 Task: Look for space in 
Salvador from 4th may 2023 to 15th may 2023 for 2 adults, 1 child in price range Rs.30000 to Rs.36000. Place can be entire place or private room with 1  bedroom having 2 beds and 1 bathroom. Property type can be flat. Amenities needed are: wifi, pool, breakfast. Booking option can be shelf check-in. Required host language is English.
Action: Mouse moved to (361, 413)
Screenshot: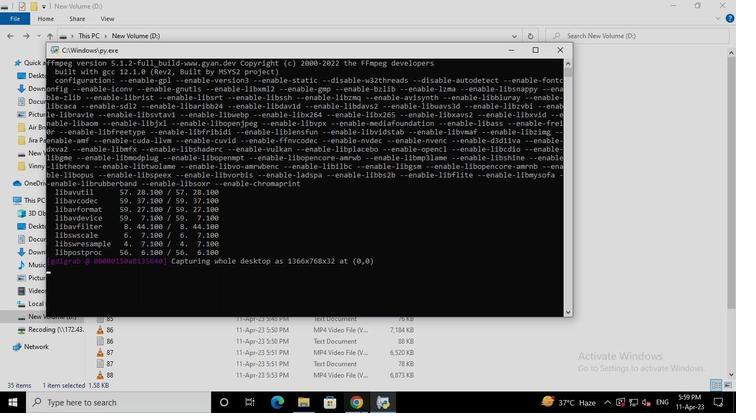 
Action: Mouse pressed left at (361, 413)
Screenshot: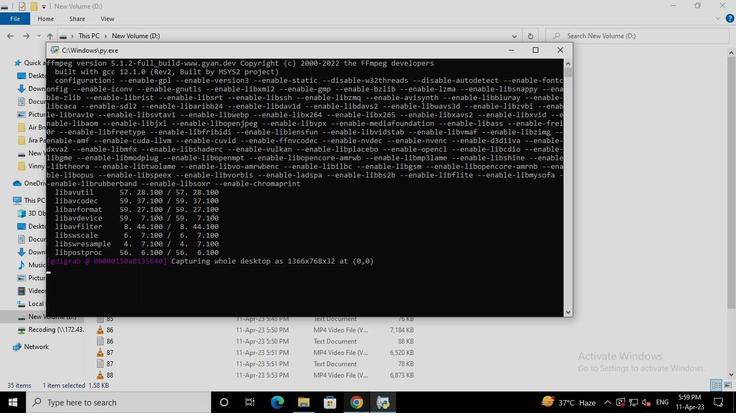 
Action: Mouse moved to (303, 97)
Screenshot: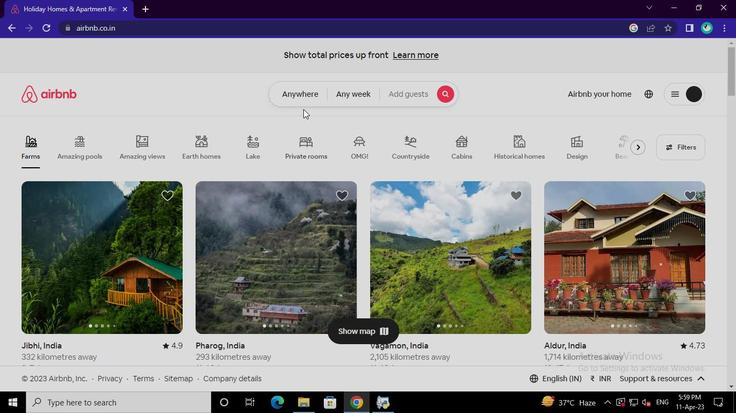 
Action: Mouse pressed left at (303, 97)
Screenshot: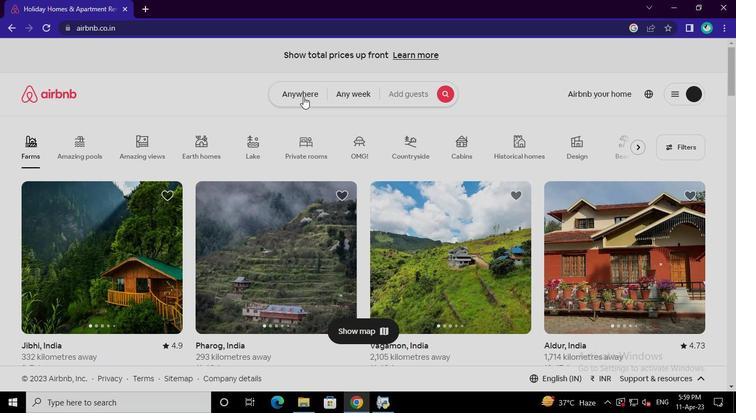 
Action: Mouse moved to (225, 133)
Screenshot: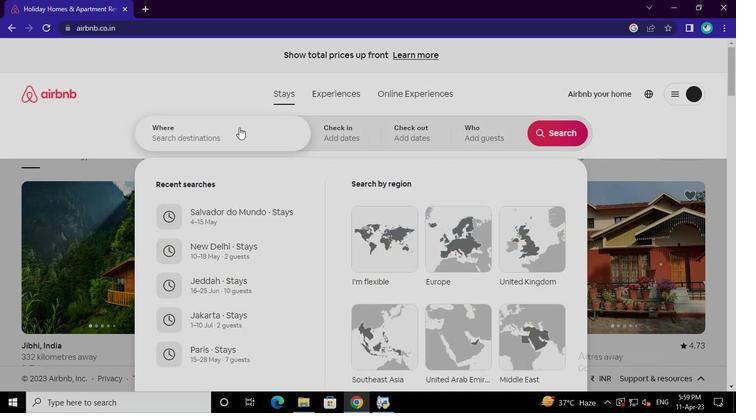 
Action: Mouse pressed left at (225, 133)
Screenshot: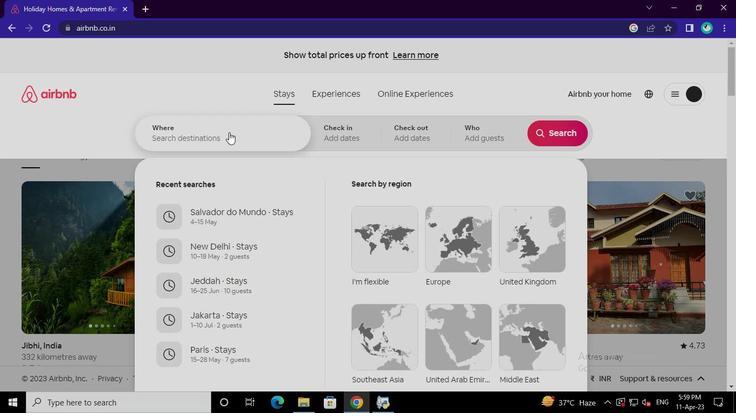 
Action: Keyboard s
Screenshot: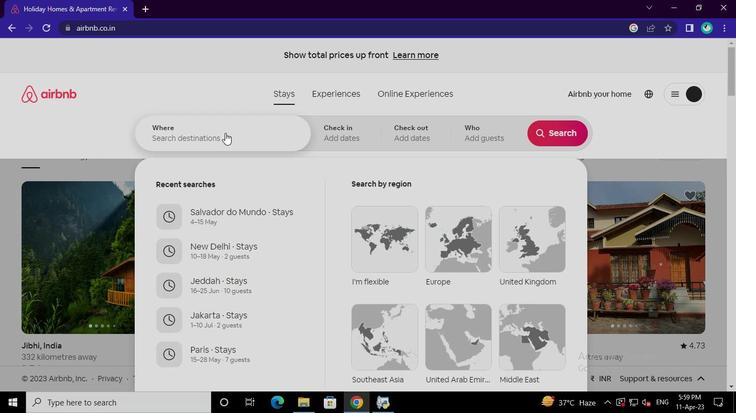 
Action: Keyboard a
Screenshot: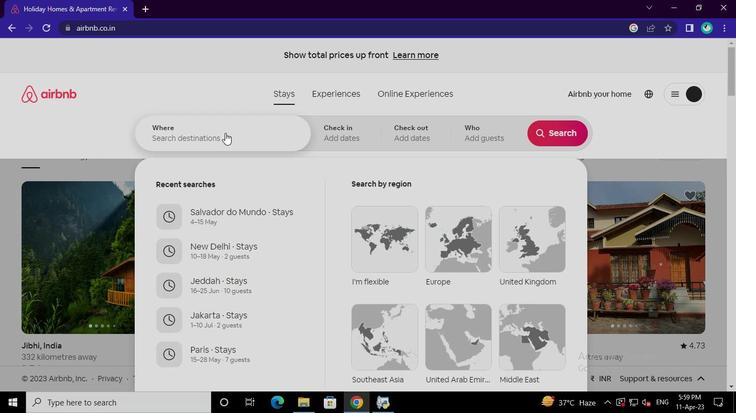 
Action: Keyboard l
Screenshot: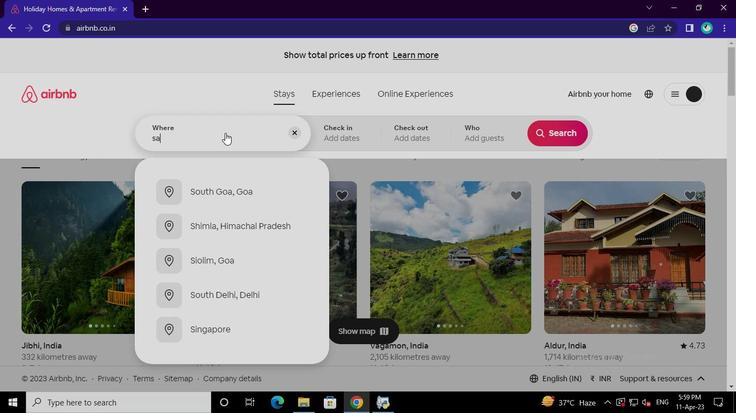 
Action: Keyboard v
Screenshot: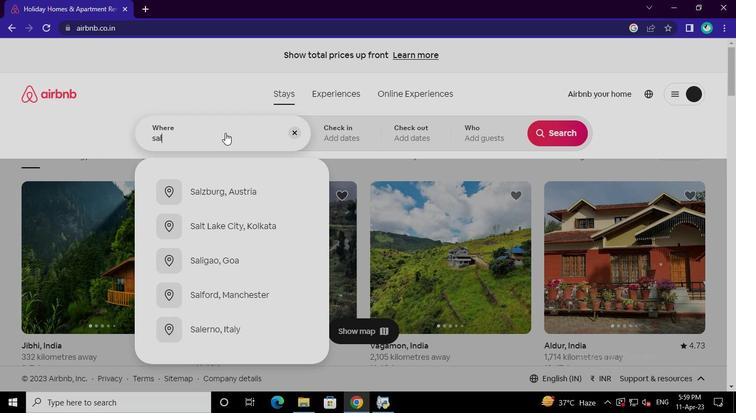 
Action: Keyboard a
Screenshot: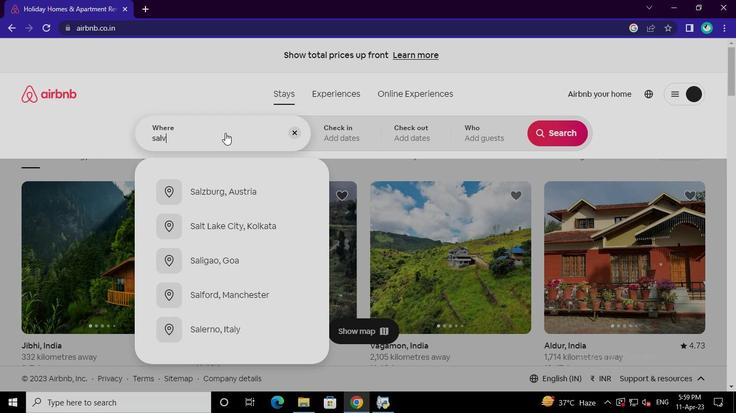 
Action: Keyboard d
Screenshot: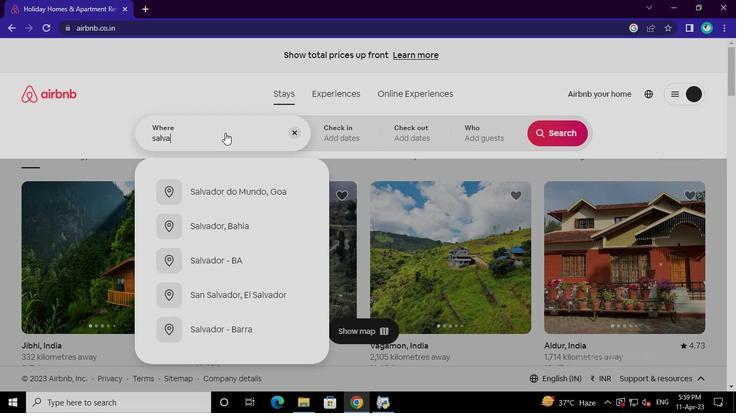 
Action: Keyboard o
Screenshot: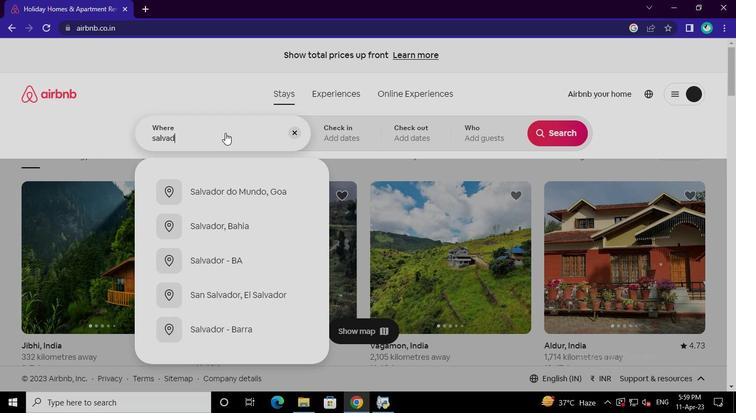 
Action: Keyboard r
Screenshot: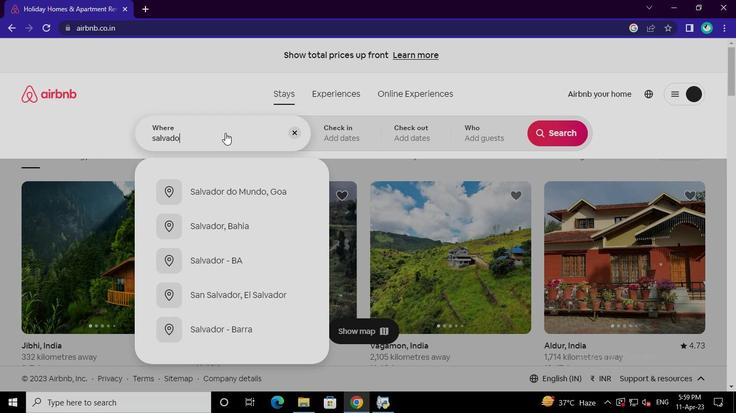 
Action: Mouse moved to (213, 191)
Screenshot: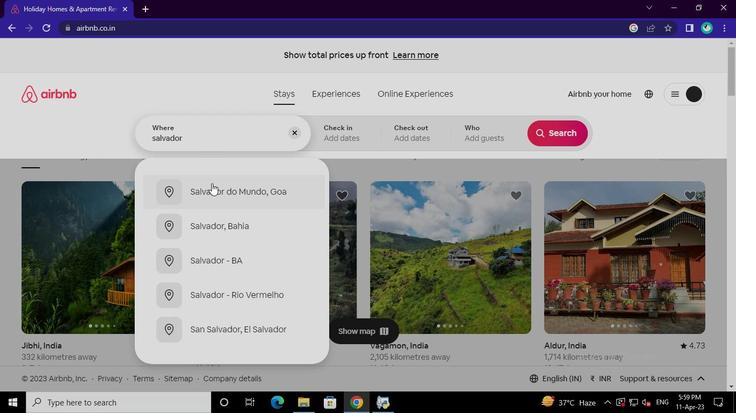 
Action: Mouse pressed left at (213, 191)
Screenshot: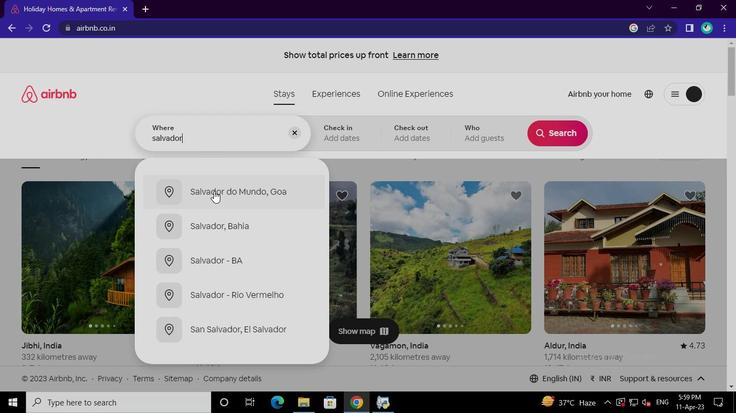 
Action: Mouse moved to (486, 261)
Screenshot: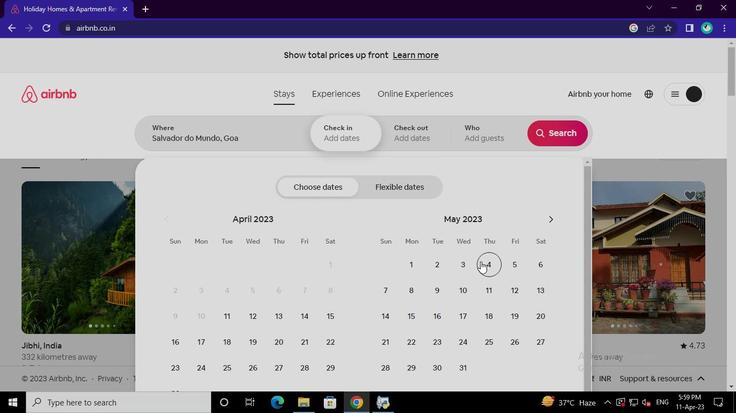
Action: Mouse pressed left at (486, 261)
Screenshot: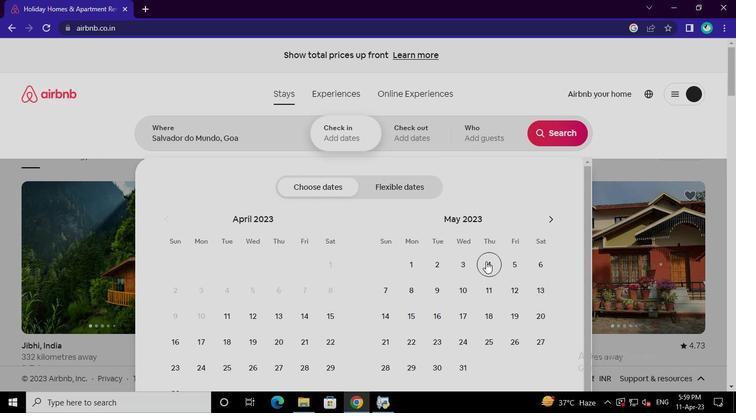 
Action: Mouse moved to (418, 320)
Screenshot: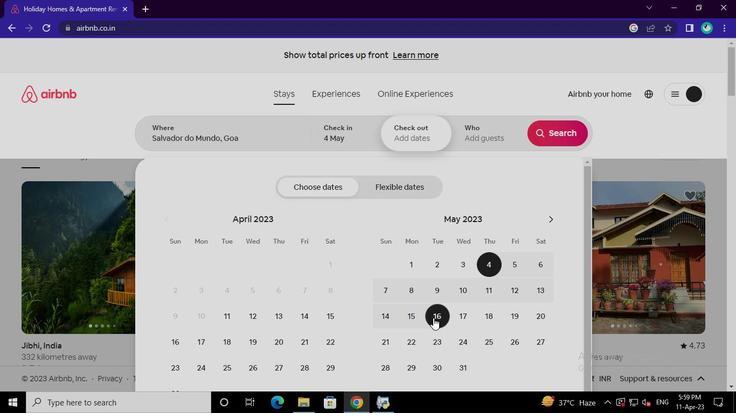 
Action: Mouse pressed left at (418, 320)
Screenshot: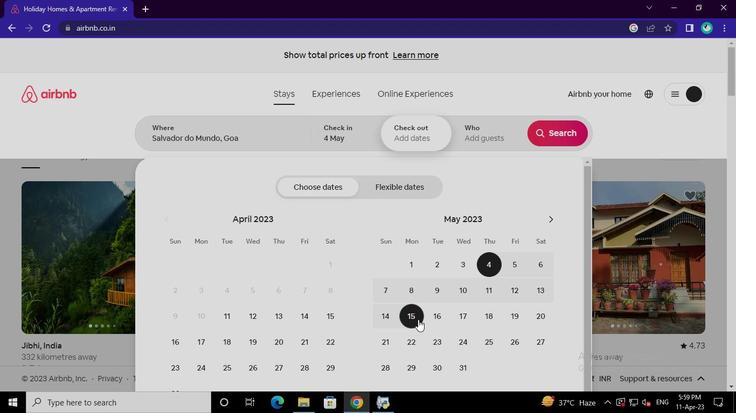 
Action: Mouse moved to (496, 138)
Screenshot: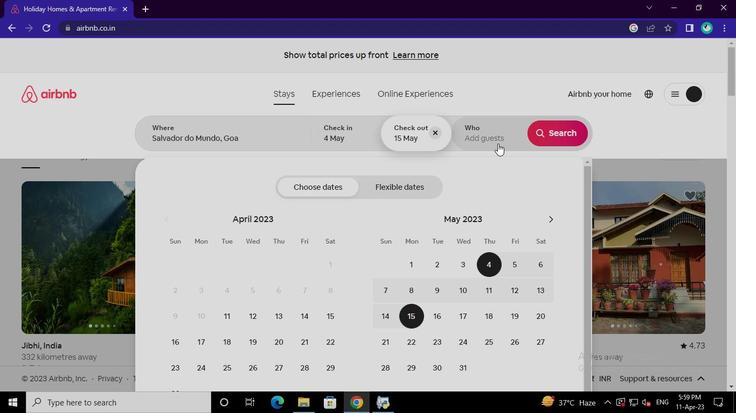 
Action: Mouse pressed left at (496, 138)
Screenshot: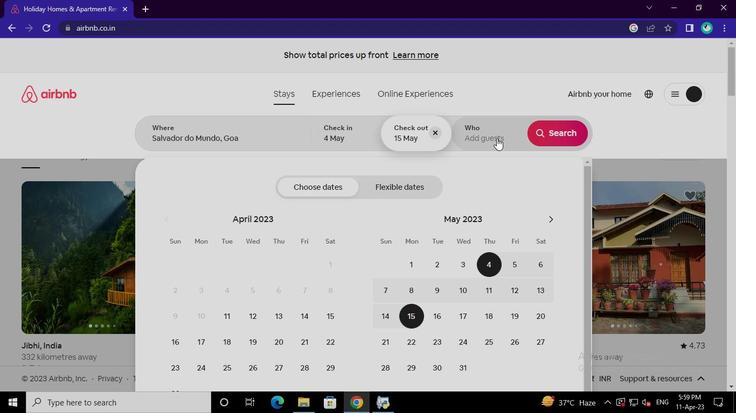 
Action: Mouse moved to (565, 192)
Screenshot: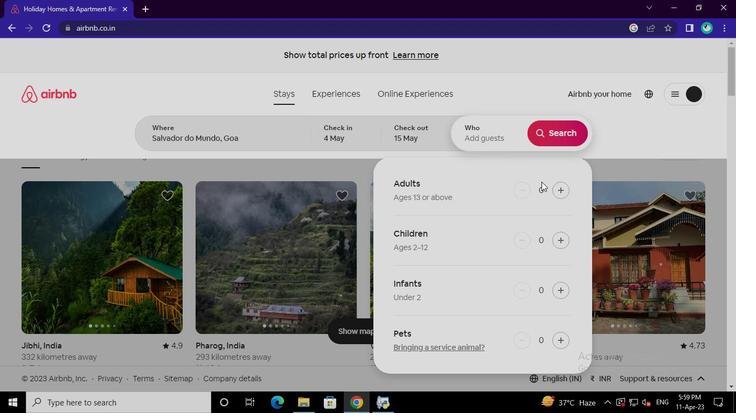 
Action: Mouse pressed left at (565, 192)
Screenshot: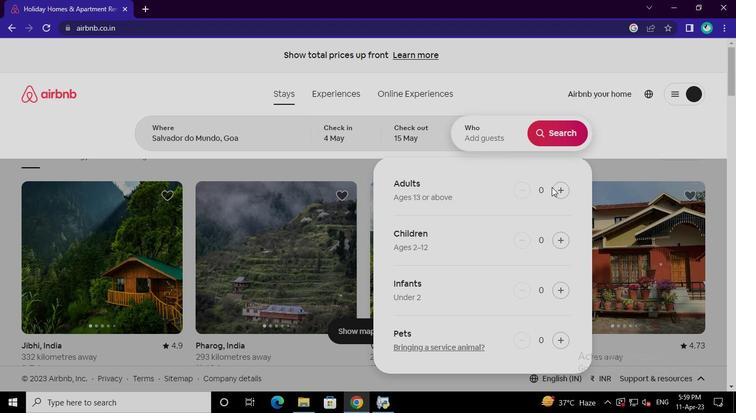 
Action: Mouse pressed left at (565, 192)
Screenshot: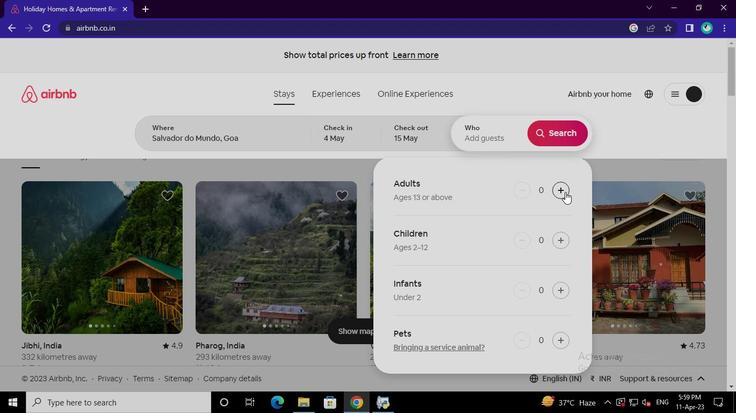
Action: Mouse moved to (563, 243)
Screenshot: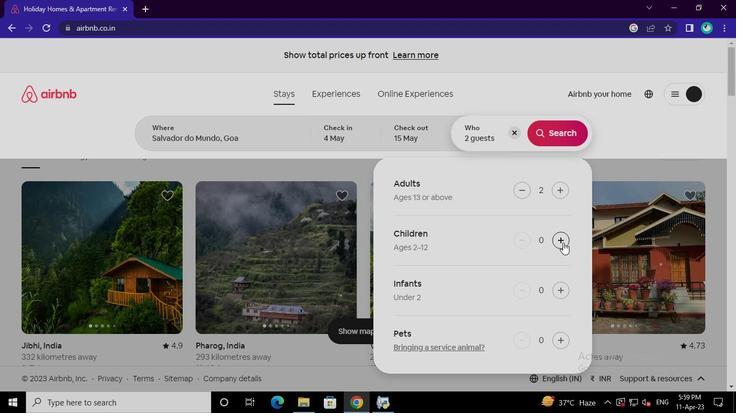 
Action: Mouse pressed left at (563, 243)
Screenshot: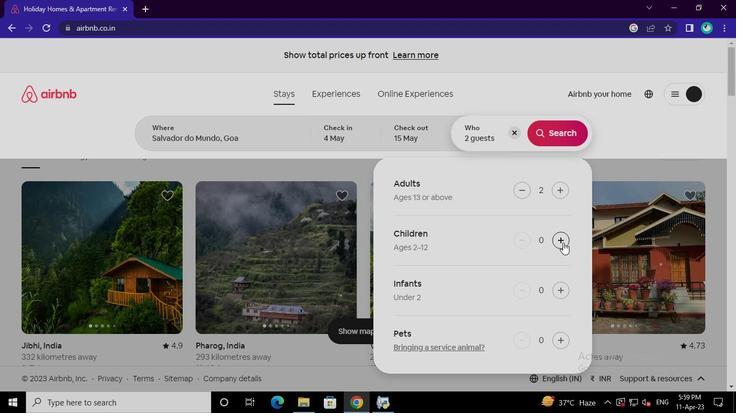 
Action: Mouse moved to (556, 132)
Screenshot: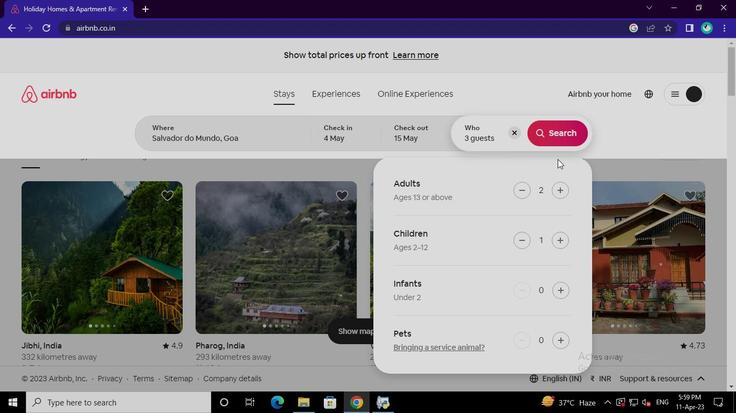 
Action: Mouse pressed left at (556, 132)
Screenshot: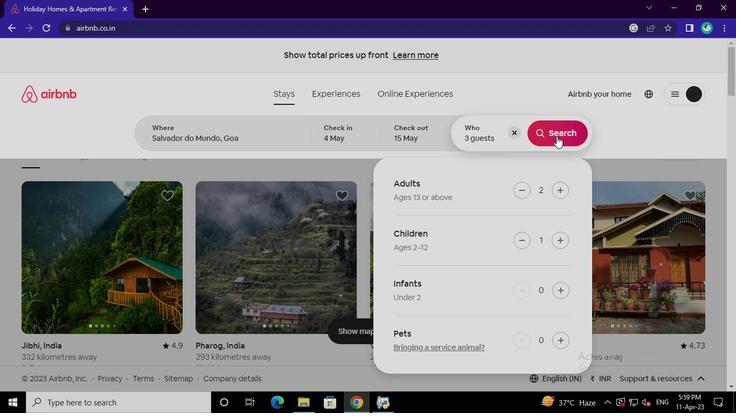 
Action: Mouse moved to (691, 103)
Screenshot: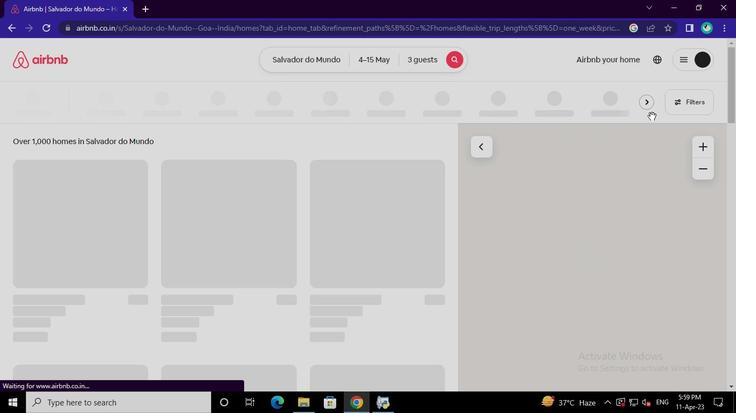 
Action: Mouse pressed left at (691, 103)
Screenshot: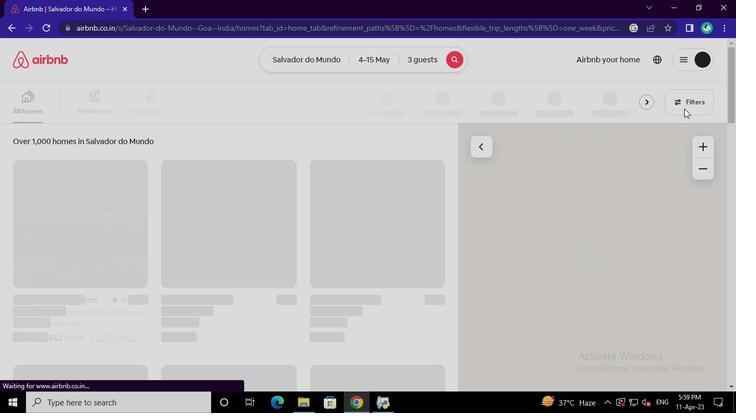
Action: Mouse moved to (274, 240)
Screenshot: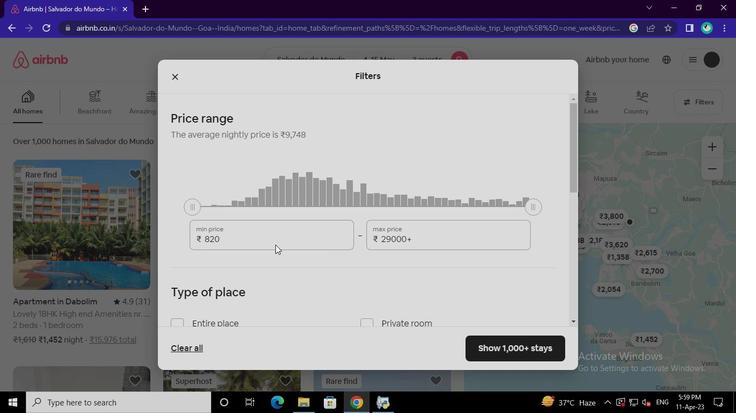
Action: Mouse pressed left at (274, 240)
Screenshot: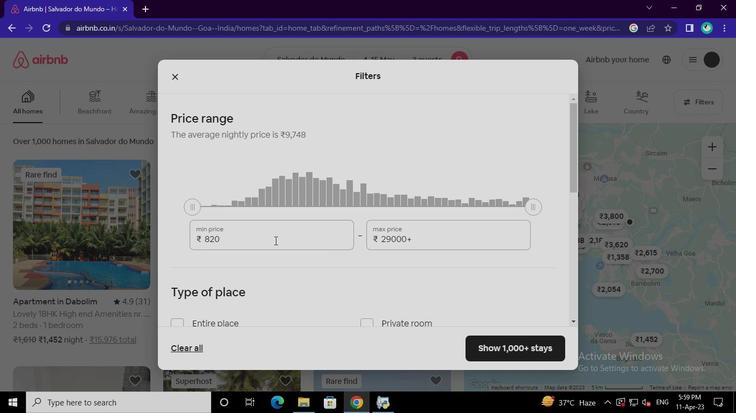 
Action: Keyboard Key.backspace
Screenshot: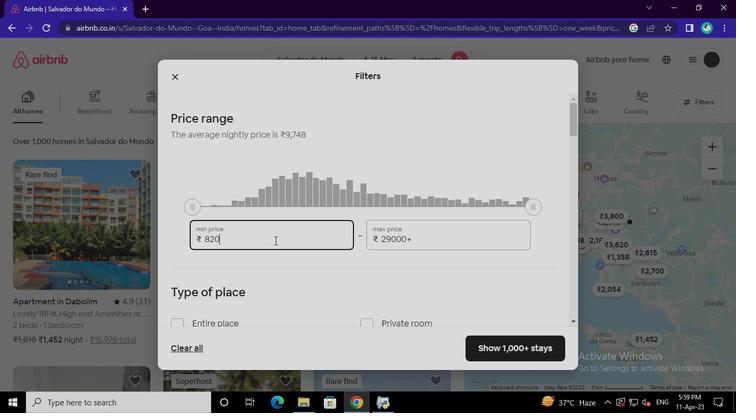 
Action: Keyboard Key.backspace
Screenshot: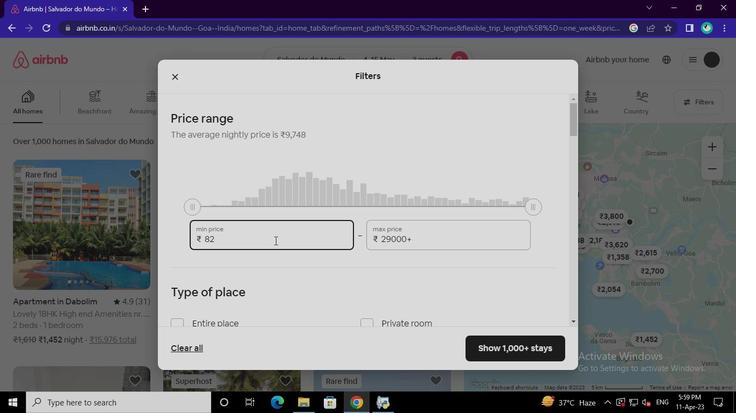 
Action: Keyboard Key.backspace
Screenshot: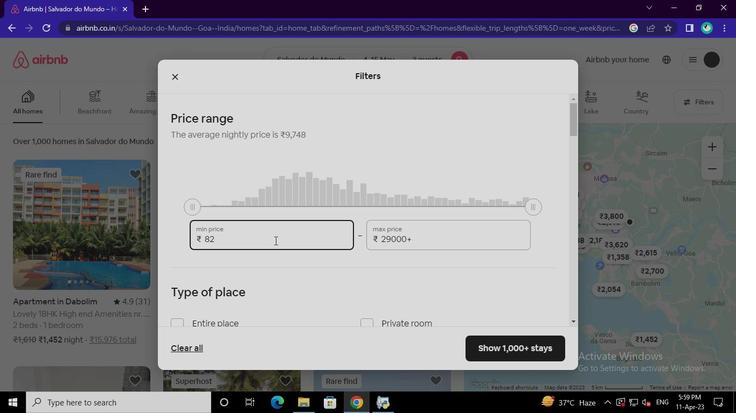
Action: Keyboard Key.backspace
Screenshot: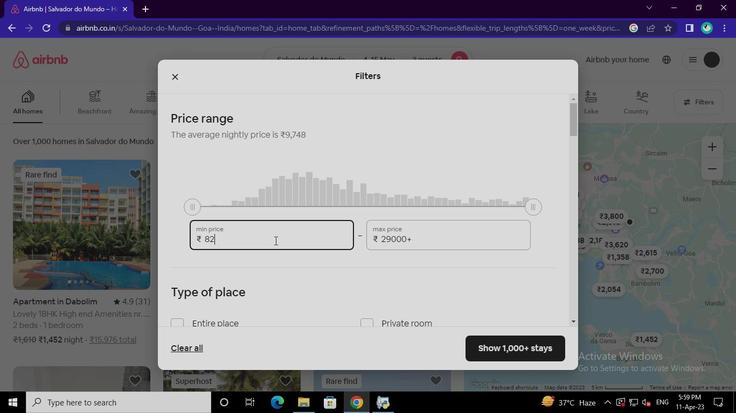 
Action: Keyboard Key.backspace
Screenshot: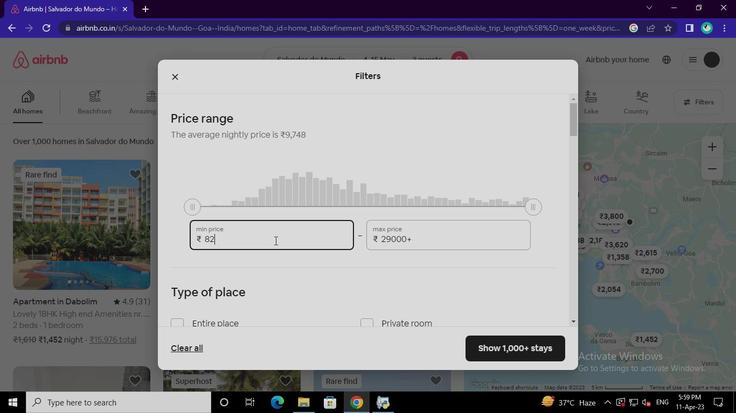 
Action: Keyboard Key.backspace
Screenshot: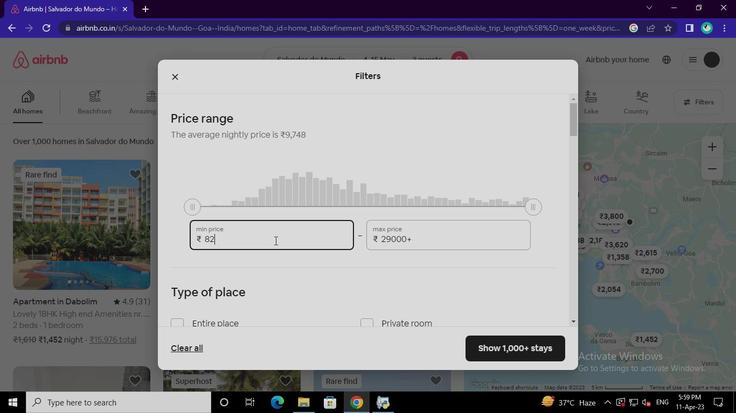 
Action: Keyboard Key.backspace
Screenshot: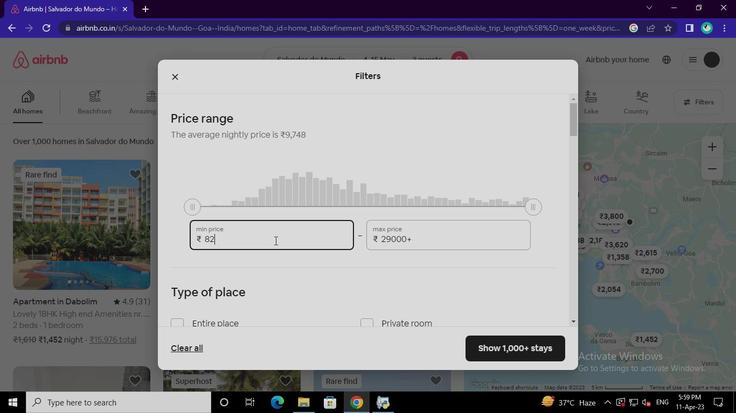 
Action: Keyboard <99>
Screenshot: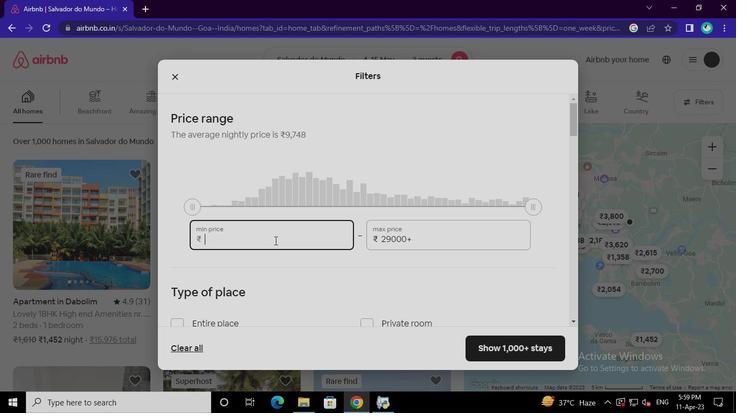 
Action: Keyboard <96>
Screenshot: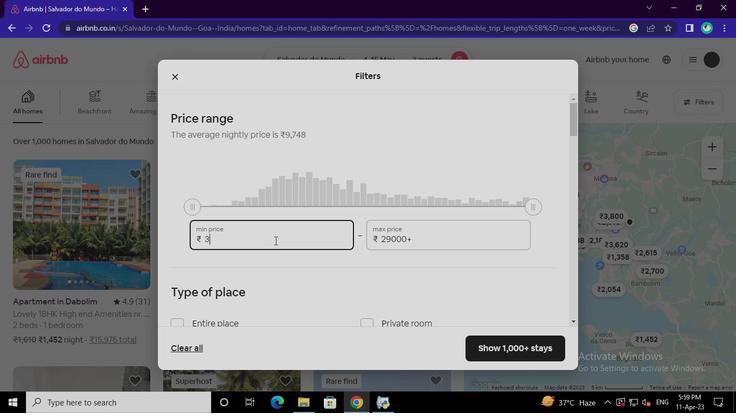 
Action: Keyboard <96>
Screenshot: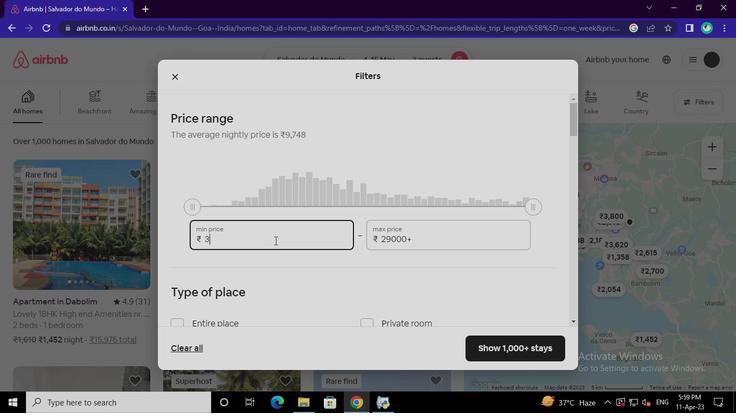 
Action: Keyboard <96>
Screenshot: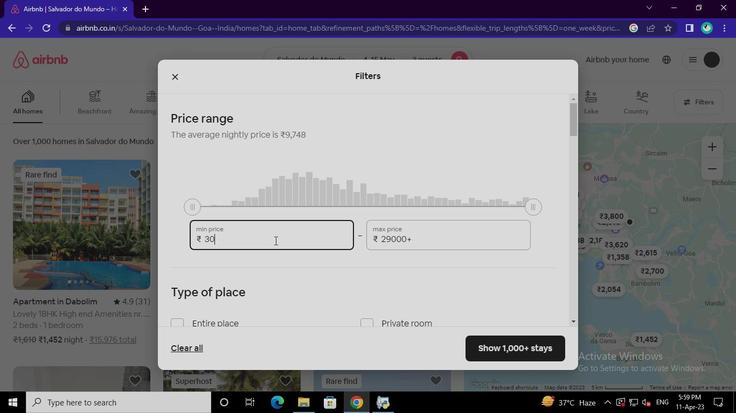 
Action: Keyboard <96>
Screenshot: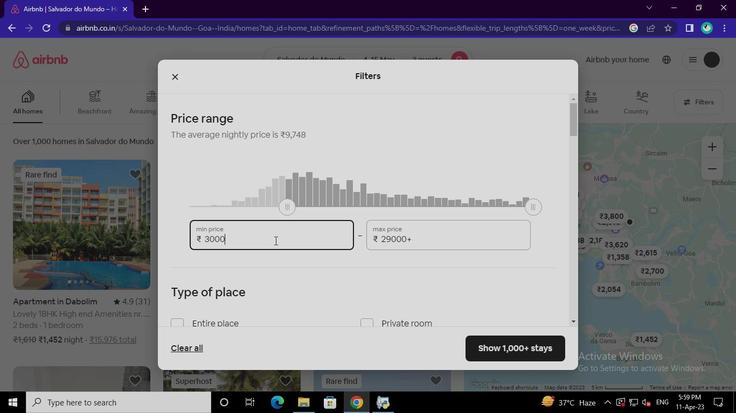 
Action: Mouse moved to (423, 241)
Screenshot: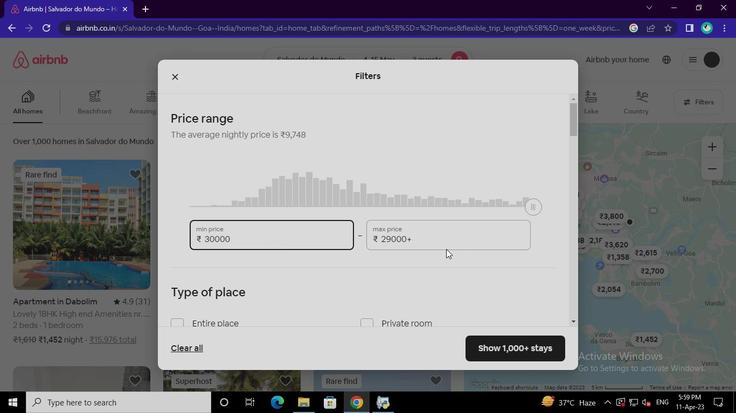 
Action: Mouse pressed left at (423, 241)
Screenshot: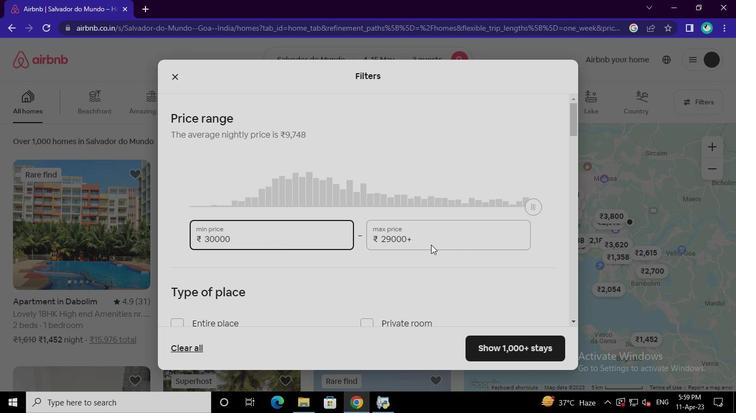 
Action: Keyboard Key.backspace
Screenshot: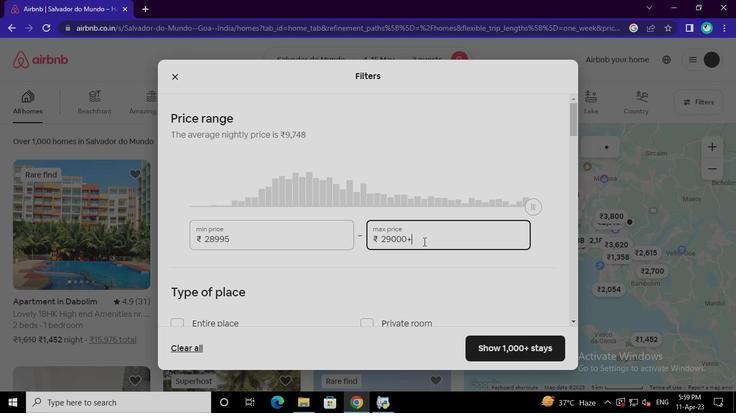 
Action: Keyboard Key.backspace
Screenshot: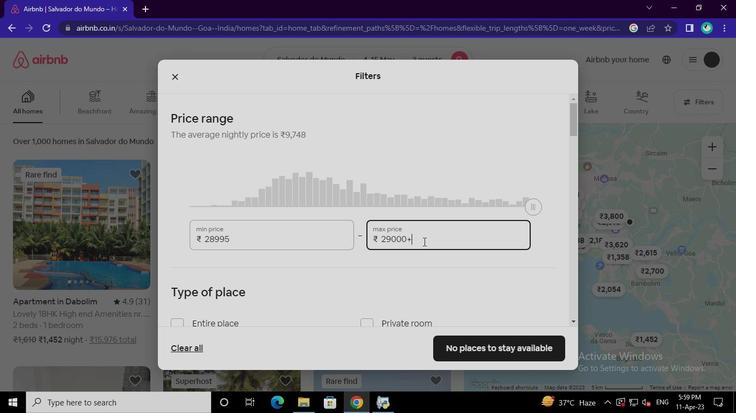 
Action: Keyboard Key.backspace
Screenshot: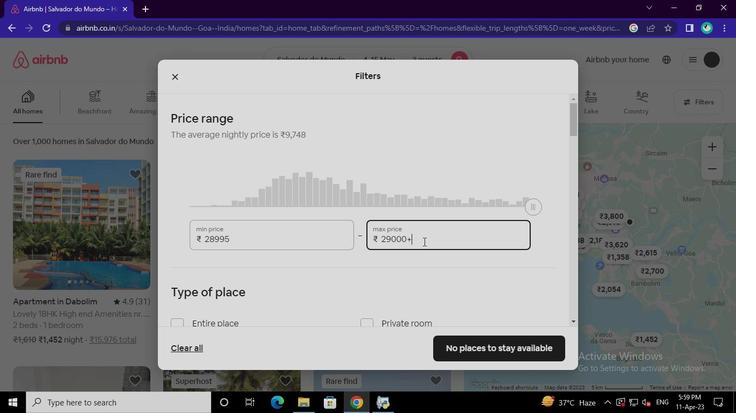 
Action: Keyboard Key.backspace
Screenshot: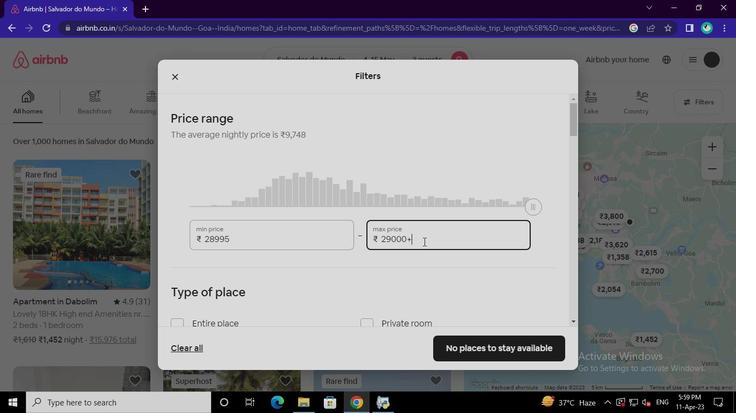 
Action: Keyboard Key.backspace
Screenshot: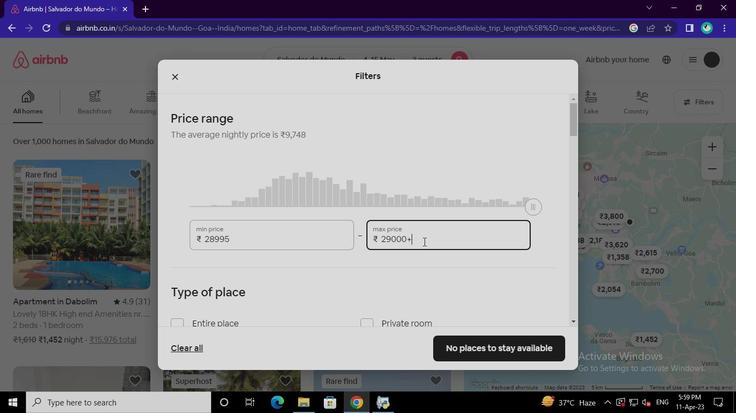 
Action: Keyboard Key.backspace
Screenshot: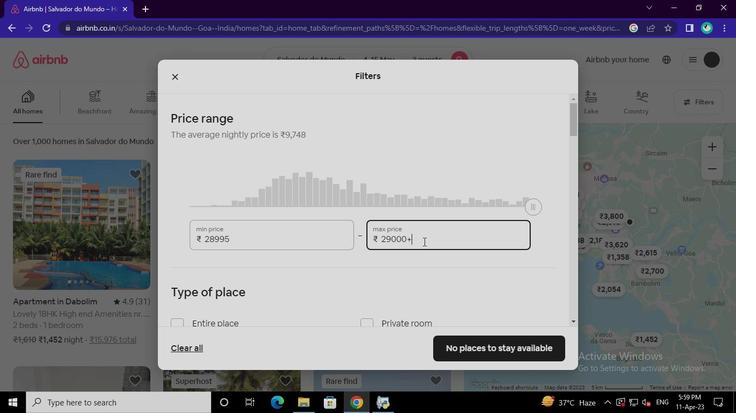 
Action: Keyboard Key.backspace
Screenshot: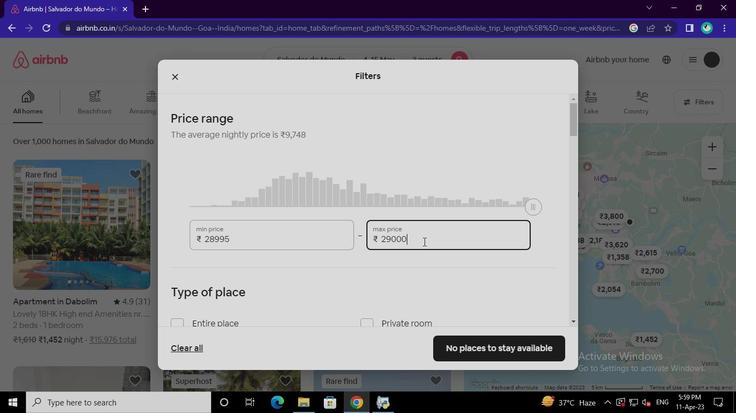 
Action: Keyboard Key.backspace
Screenshot: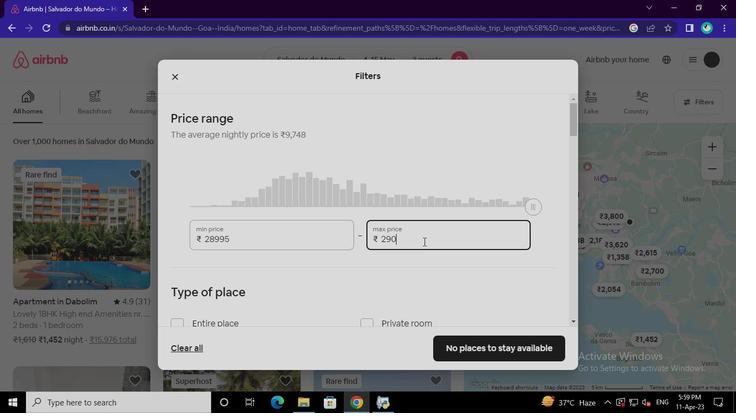 
Action: Keyboard Key.backspace
Screenshot: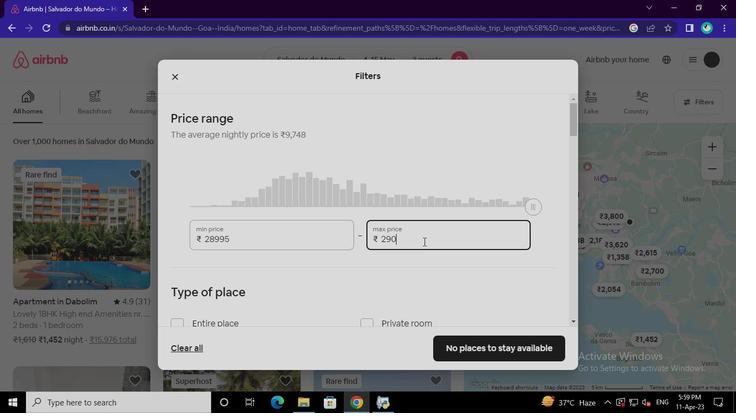 
Action: Keyboard Key.backspace
Screenshot: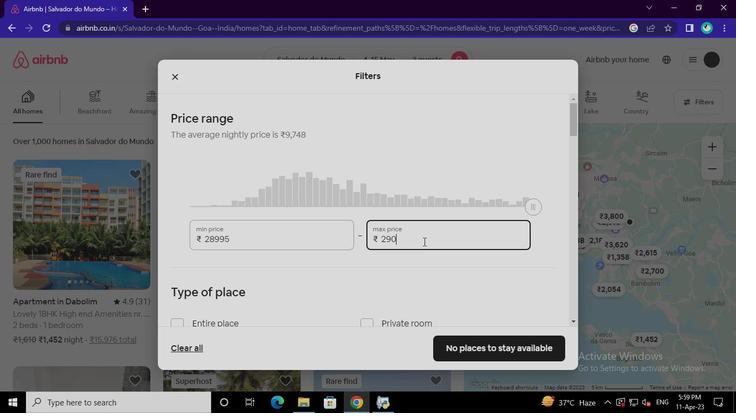 
Action: Keyboard Key.backspace
Screenshot: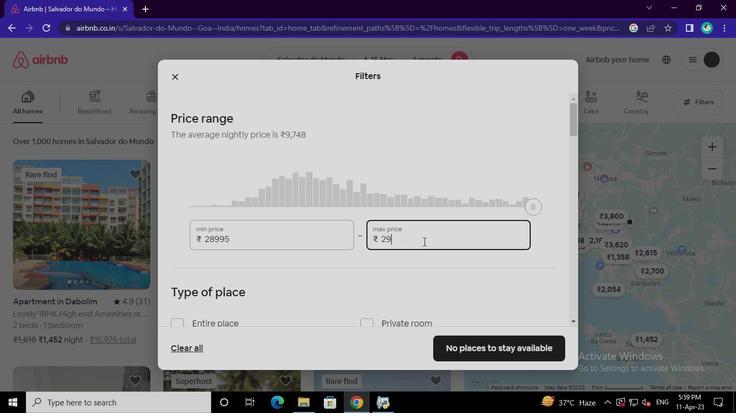 
Action: Keyboard Key.backspace
Screenshot: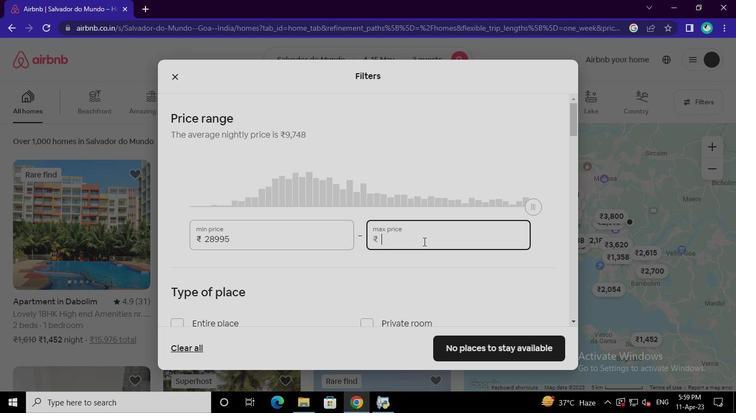 
Action: Keyboard <99>
Screenshot: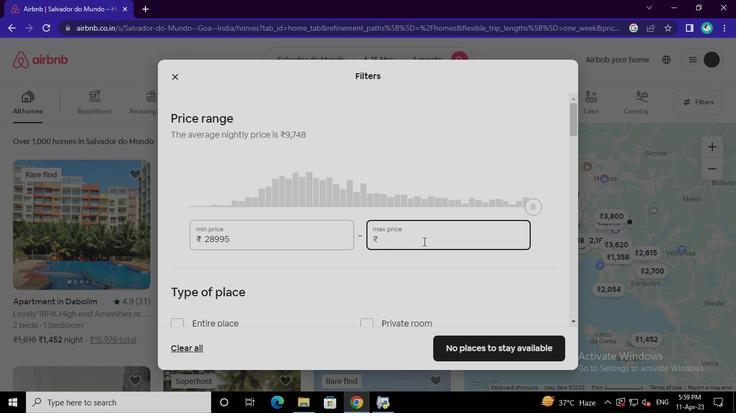 
Action: Keyboard <102>
Screenshot: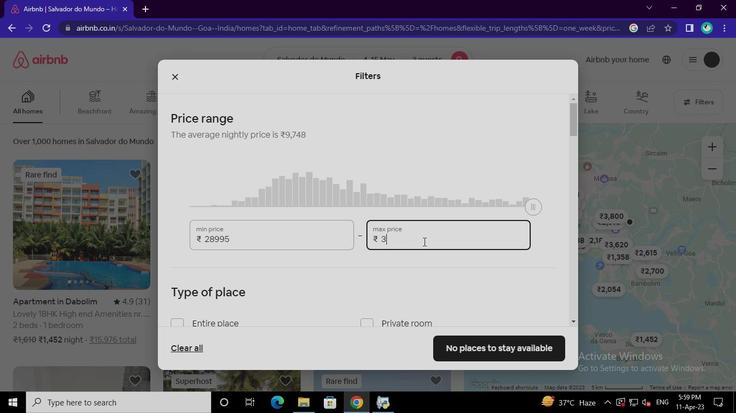 
Action: Keyboard <96>
Screenshot: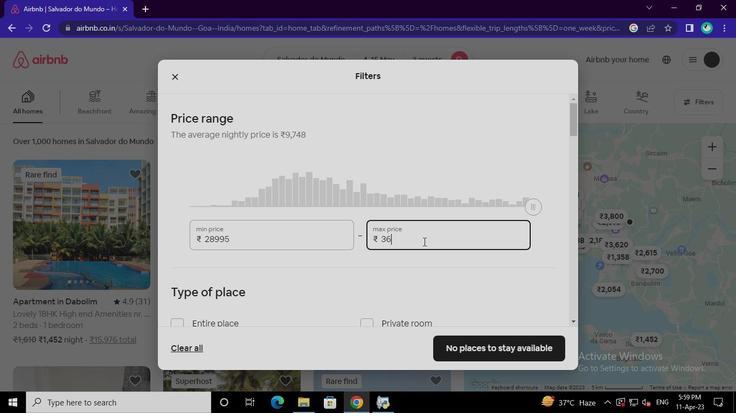 
Action: Keyboard <96>
Screenshot: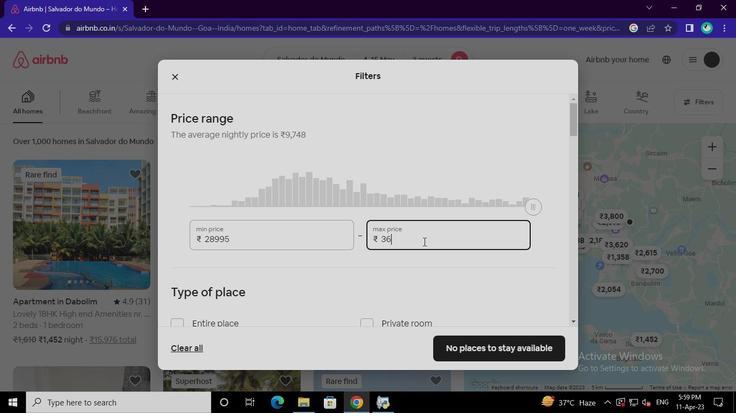 
Action: Keyboard <96>
Screenshot: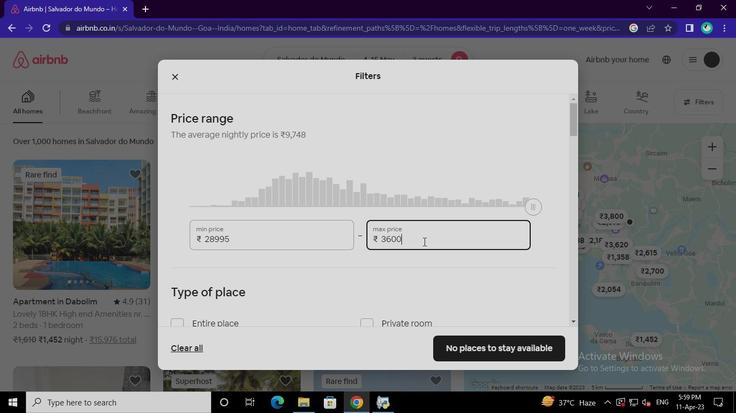 
Action: Mouse moved to (210, 165)
Screenshot: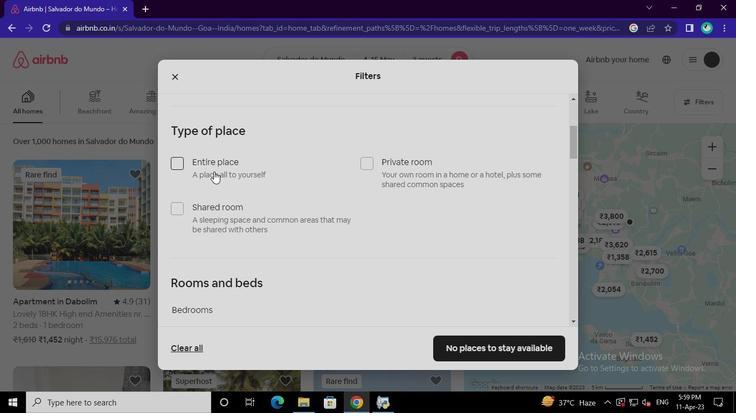 
Action: Mouse pressed left at (210, 165)
Screenshot: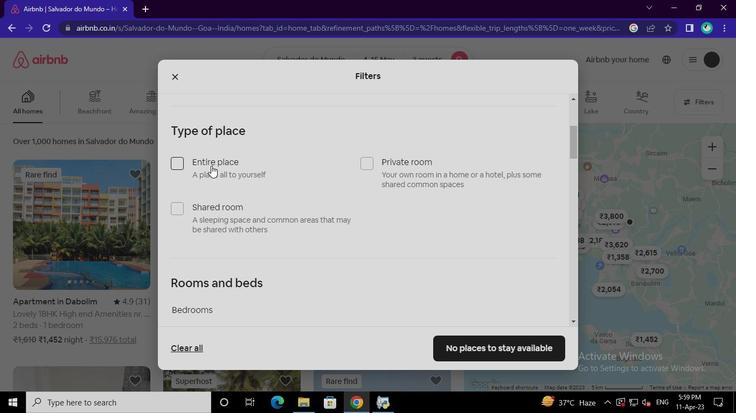 
Action: Mouse moved to (370, 163)
Screenshot: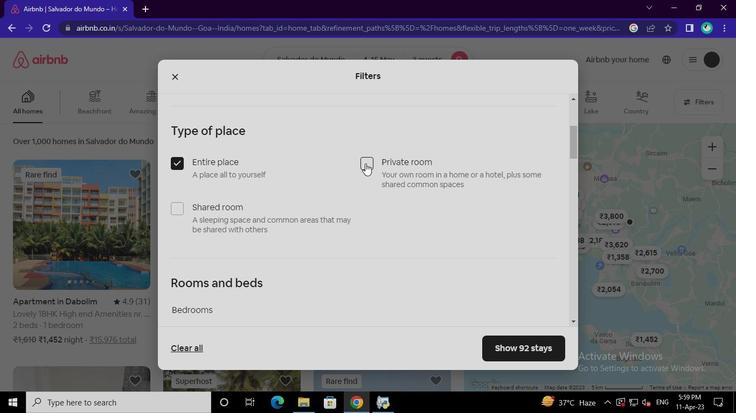 
Action: Mouse pressed left at (370, 163)
Screenshot: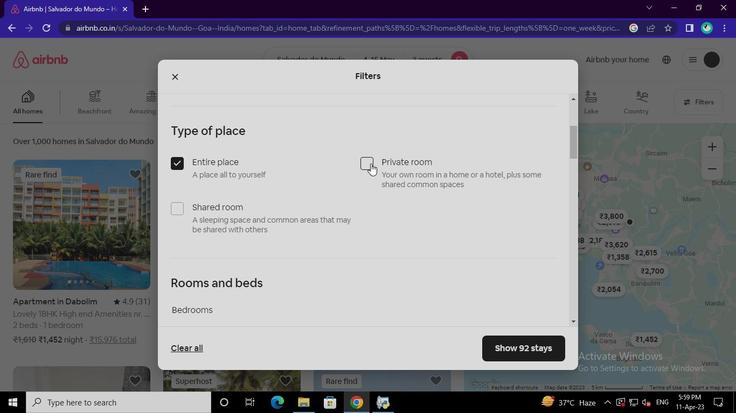 
Action: Mouse moved to (227, 285)
Screenshot: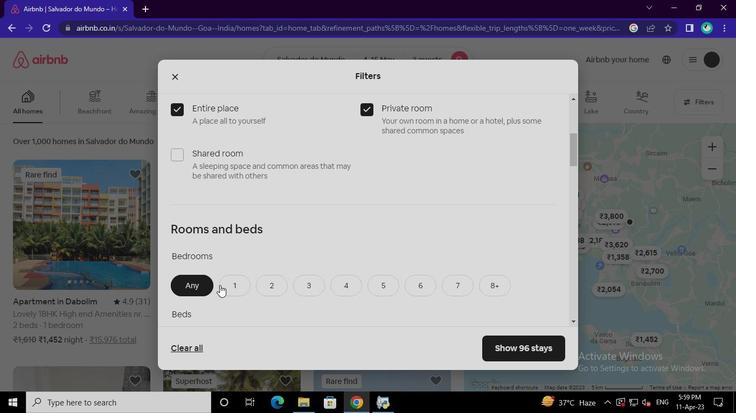 
Action: Mouse pressed left at (227, 285)
Screenshot: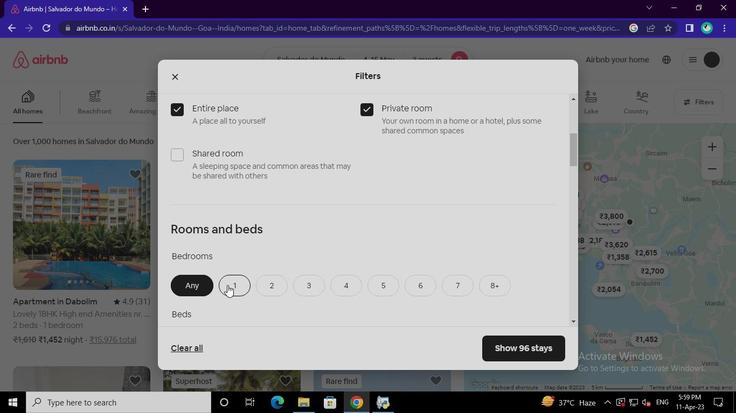 
Action: Mouse moved to (263, 286)
Screenshot: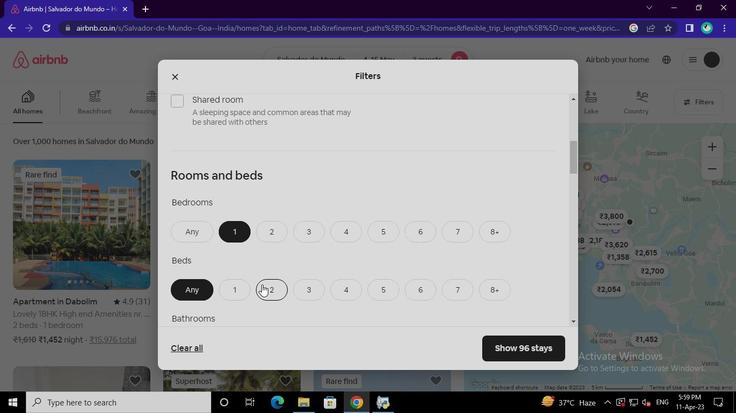 
Action: Mouse pressed left at (263, 286)
Screenshot: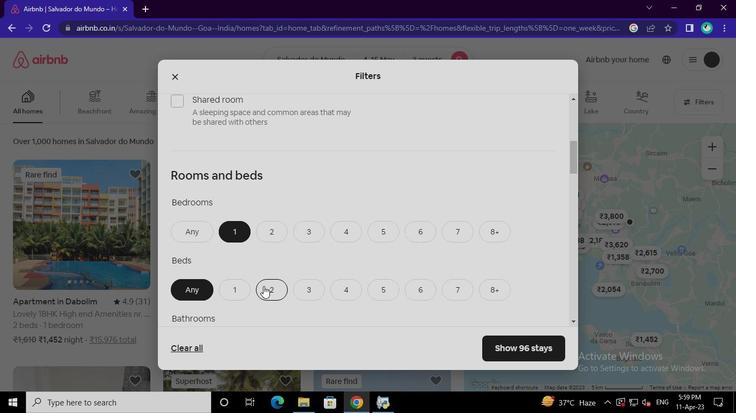
Action: Mouse moved to (241, 294)
Screenshot: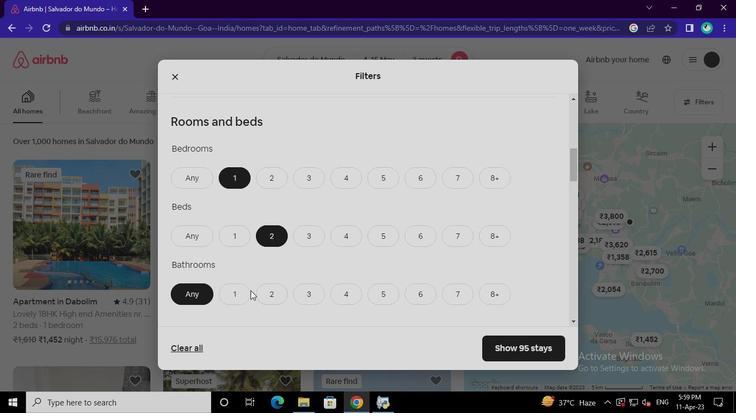 
Action: Mouse pressed left at (241, 294)
Screenshot: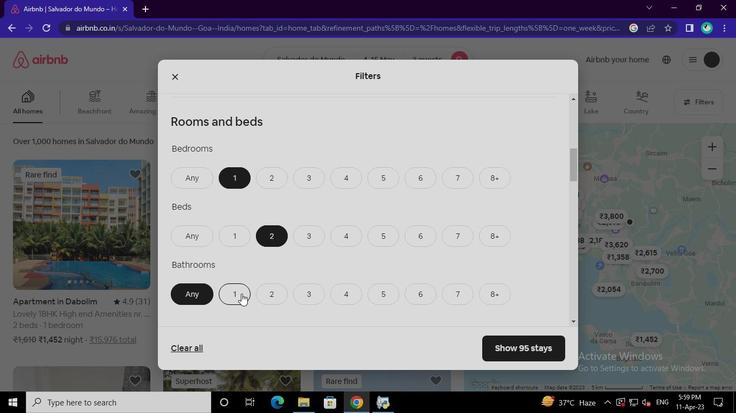 
Action: Mouse moved to (298, 254)
Screenshot: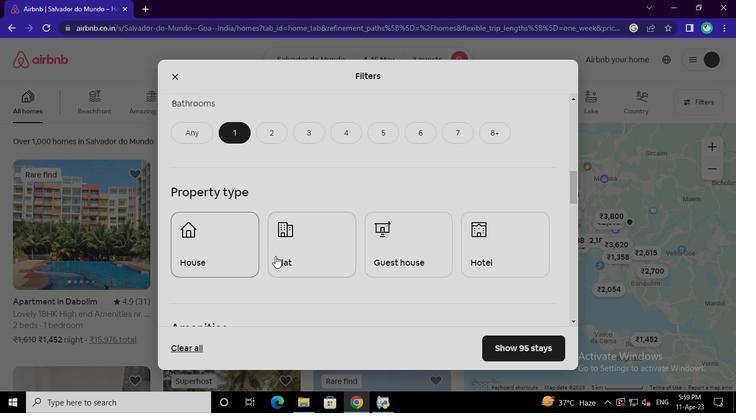 
Action: Mouse pressed left at (298, 254)
Screenshot: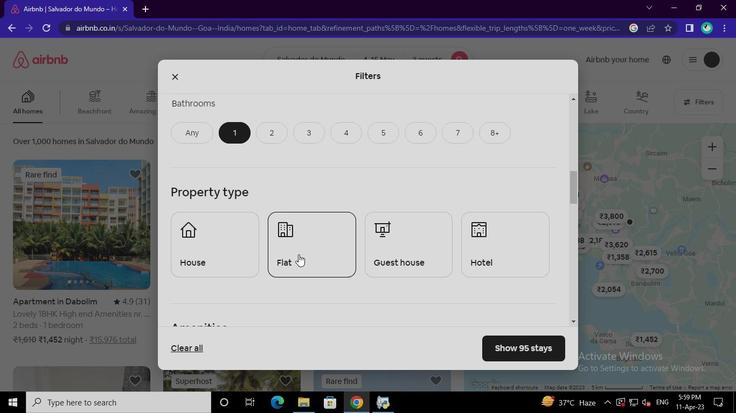 
Action: Mouse moved to (201, 301)
Screenshot: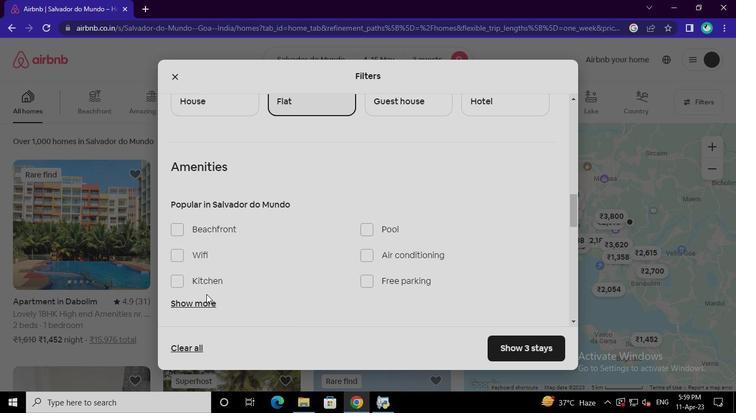 
Action: Mouse pressed left at (201, 301)
Screenshot: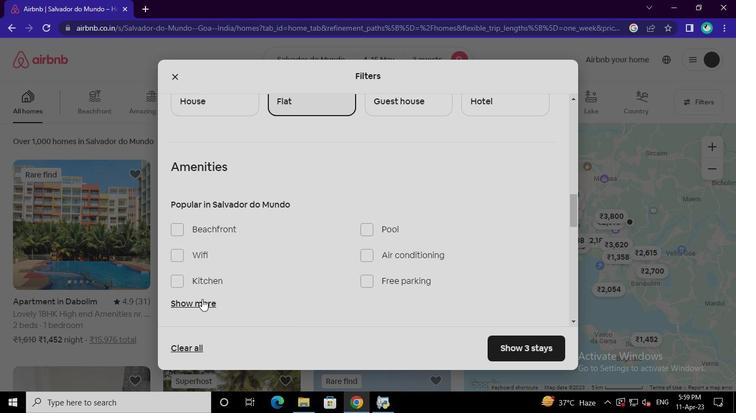 
Action: Mouse moved to (187, 134)
Screenshot: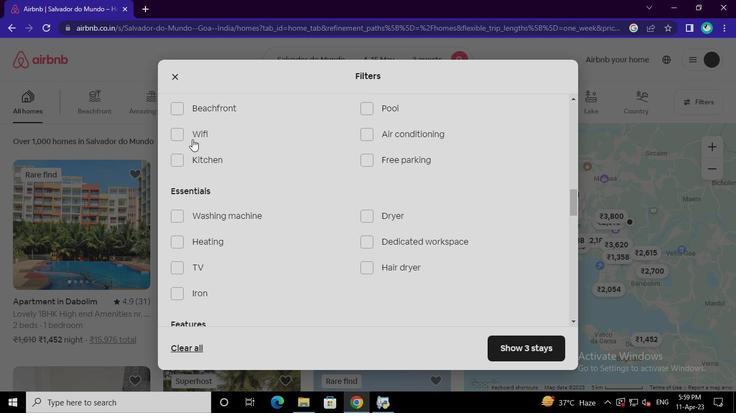 
Action: Mouse pressed left at (187, 134)
Screenshot: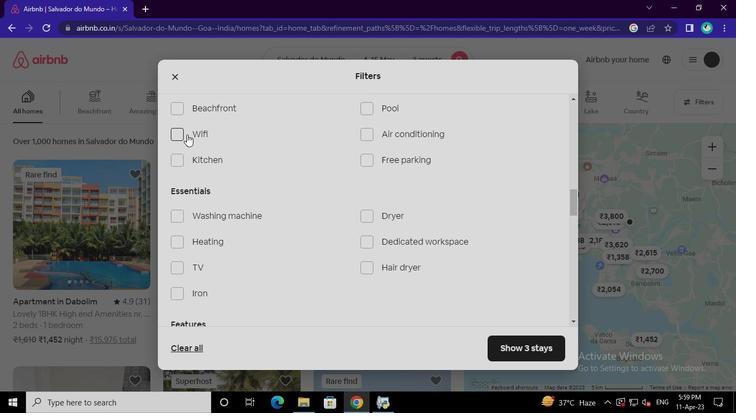 
Action: Mouse moved to (381, 109)
Screenshot: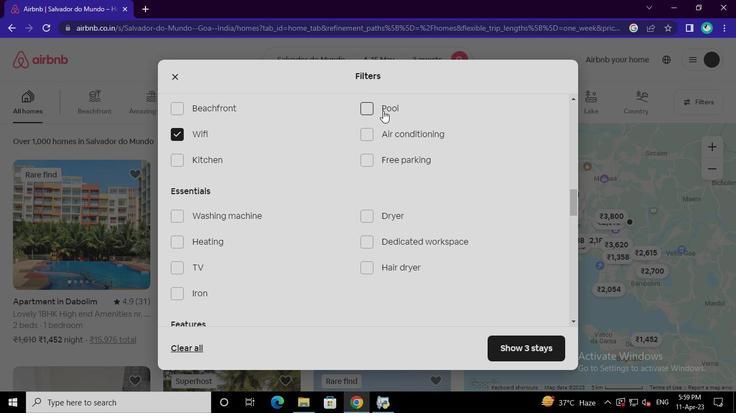 
Action: Mouse pressed left at (381, 109)
Screenshot: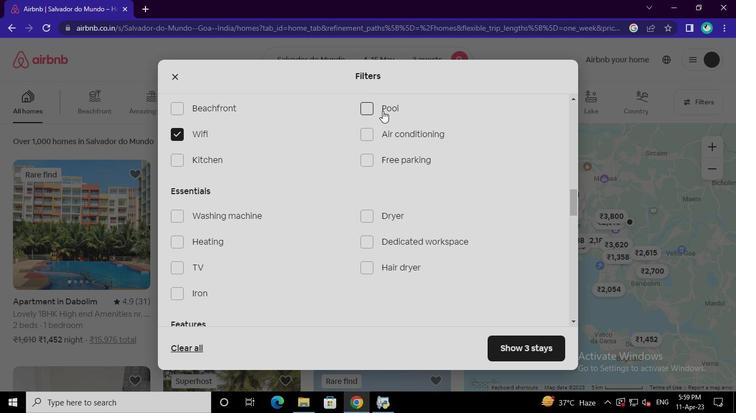 
Action: Mouse moved to (364, 293)
Screenshot: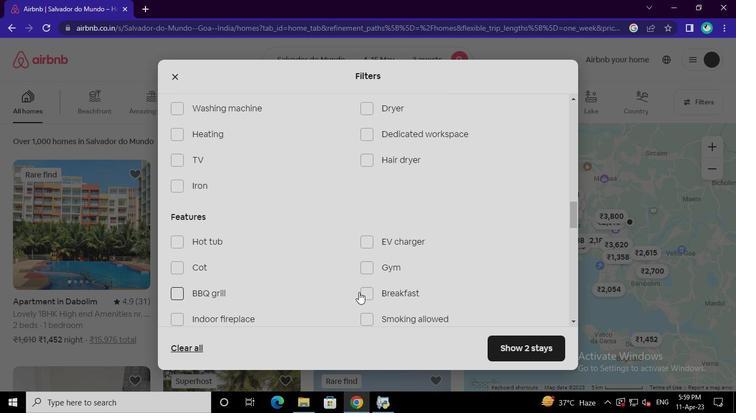 
Action: Mouse pressed left at (364, 293)
Screenshot: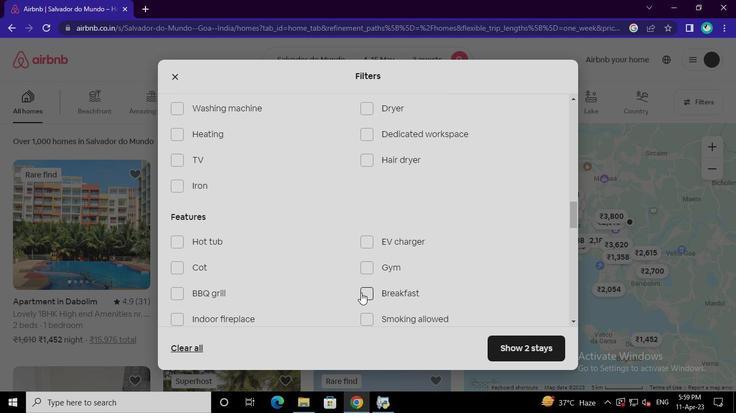 
Action: Mouse moved to (535, 201)
Screenshot: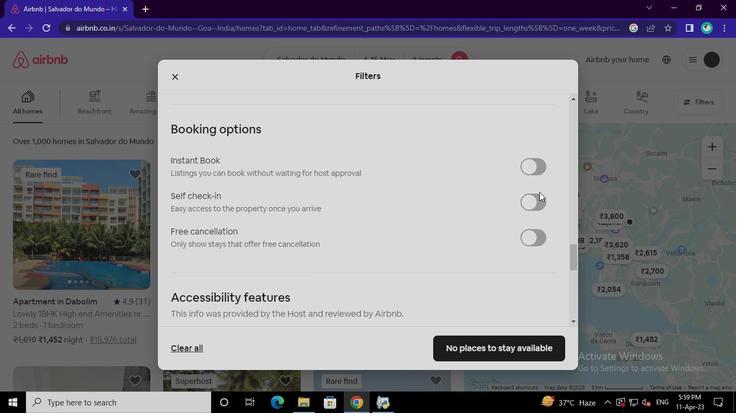 
Action: Mouse pressed left at (535, 201)
Screenshot: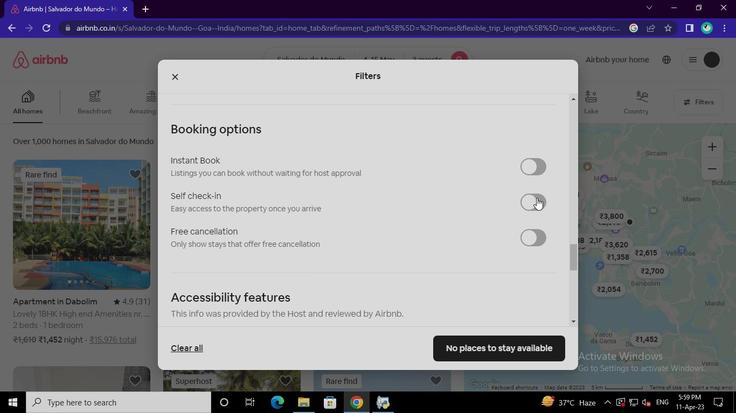 
Action: Mouse moved to (206, 286)
Screenshot: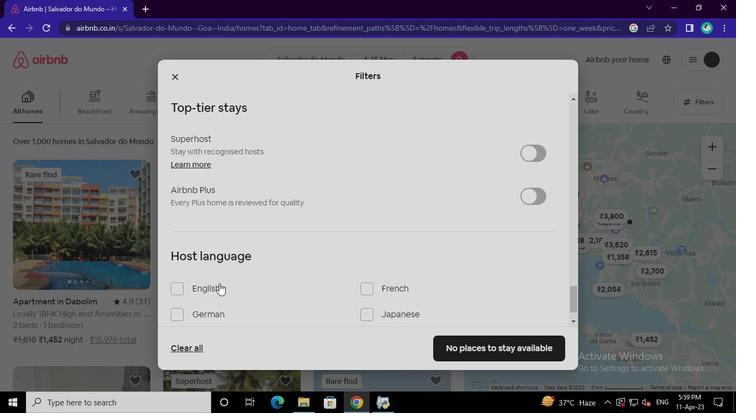 
Action: Mouse pressed left at (206, 286)
Screenshot: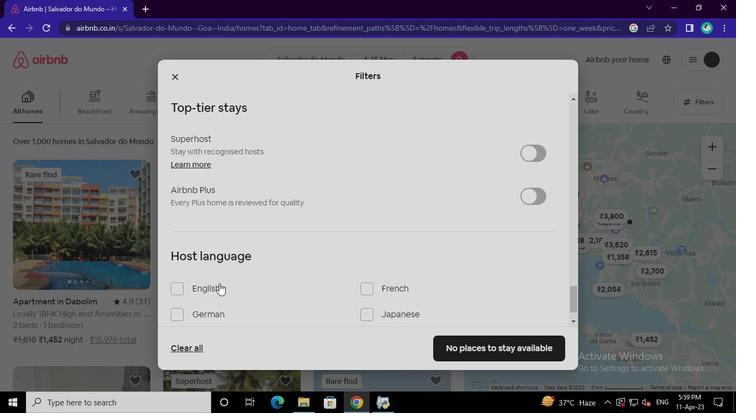 
Action: Mouse moved to (460, 346)
Screenshot: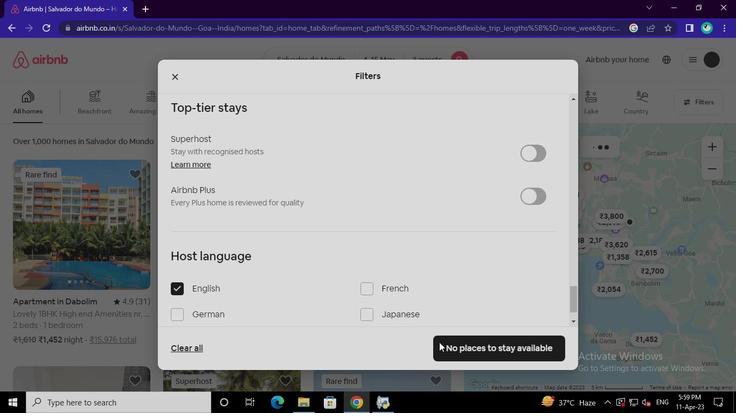 
Action: Mouse pressed left at (460, 346)
Screenshot: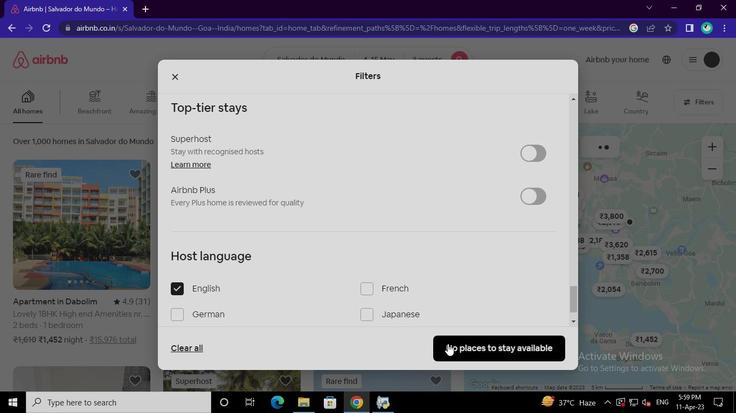 
Action: Mouse moved to (383, 401)
Screenshot: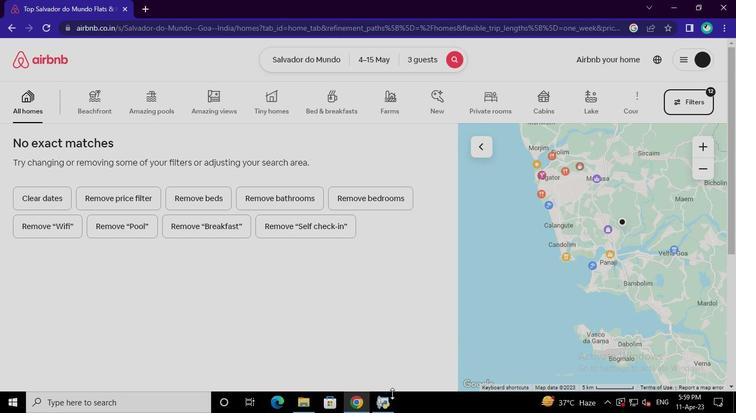 
Action: Mouse pressed left at (383, 401)
Screenshot: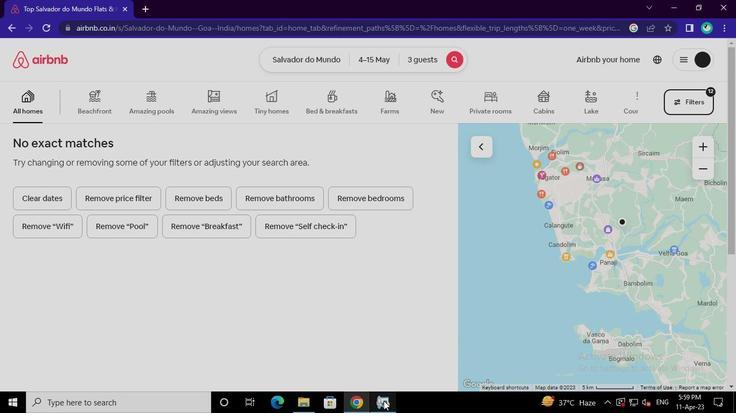 
Action: Mouse moved to (562, 50)
Screenshot: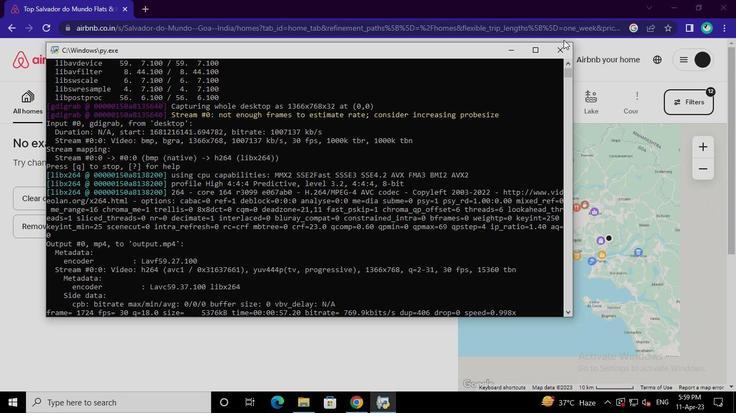 
Action: Mouse pressed left at (562, 50)
Screenshot: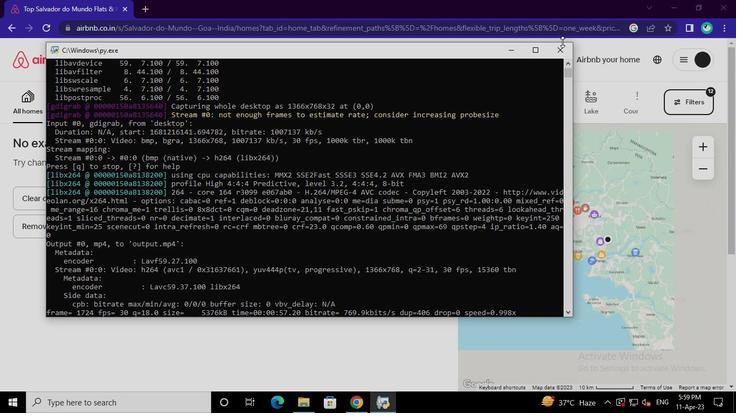 
Action: Mouse moved to (561, 51)
Screenshot: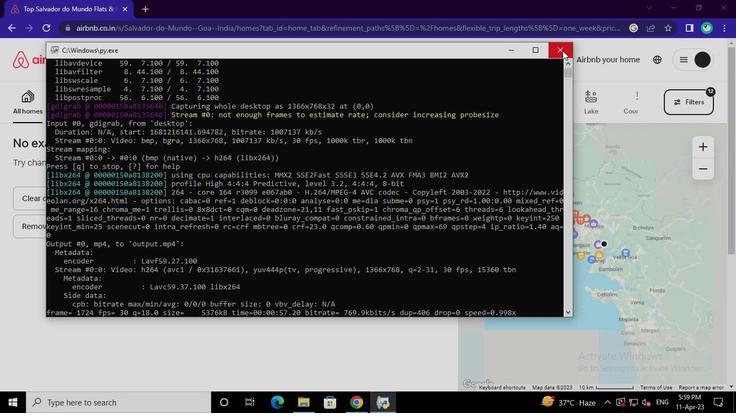 
